 Task: Select the Australia/Eucia as time zone for the schedule.
Action: Mouse moved to (73, 532)
Screenshot: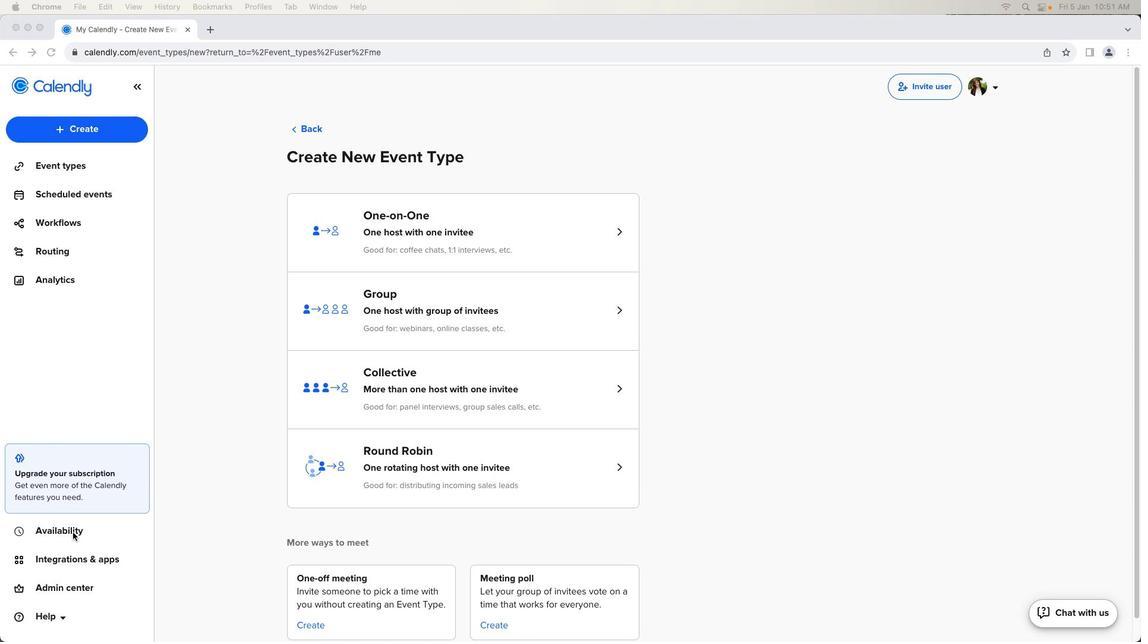 
Action: Mouse pressed left at (73, 532)
Screenshot: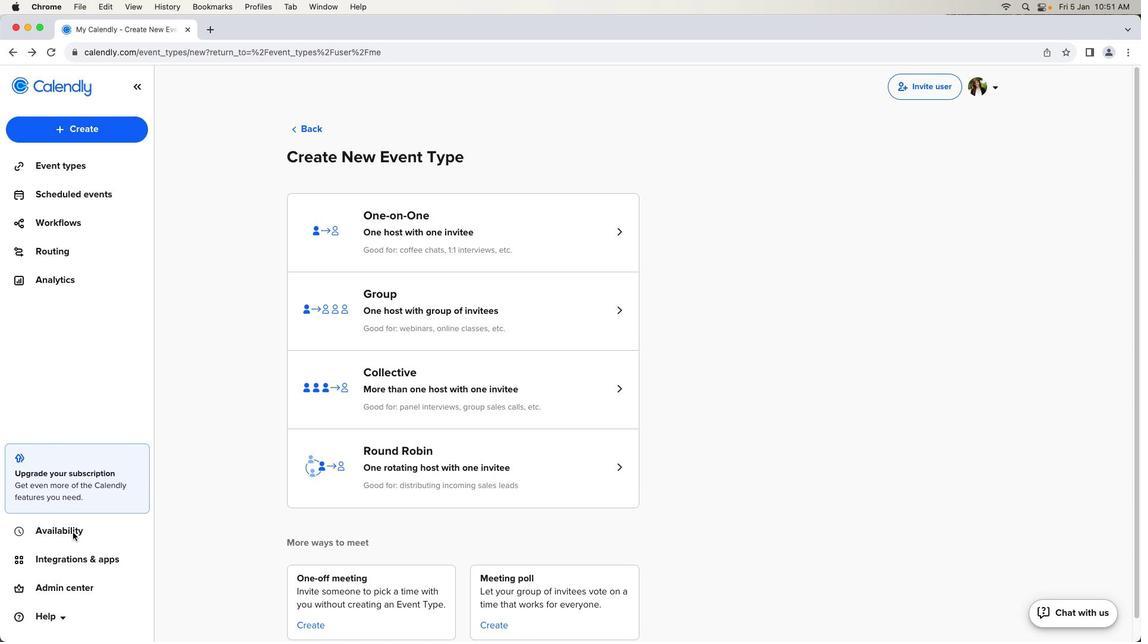 
Action: Mouse pressed left at (73, 532)
Screenshot: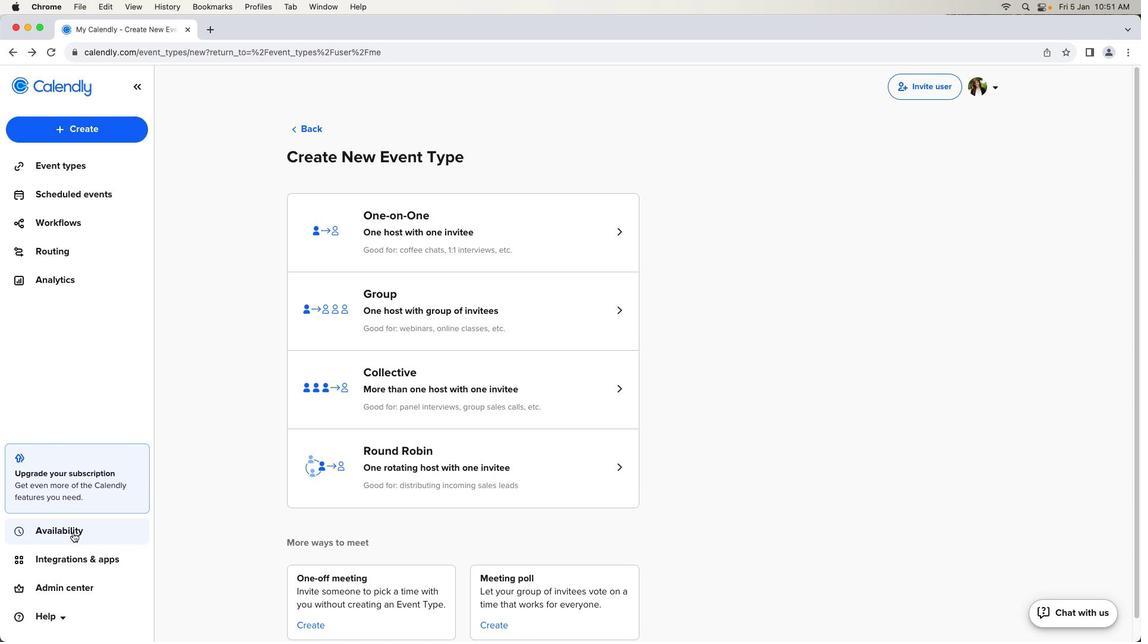 
Action: Mouse moved to (477, 288)
Screenshot: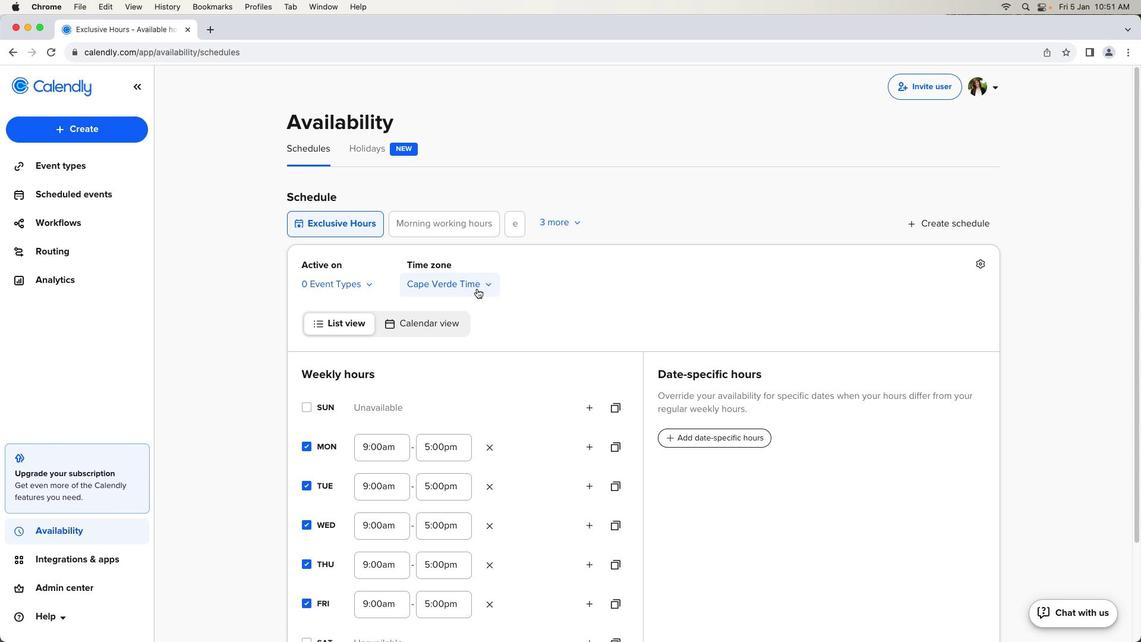 
Action: Mouse pressed left at (477, 288)
Screenshot: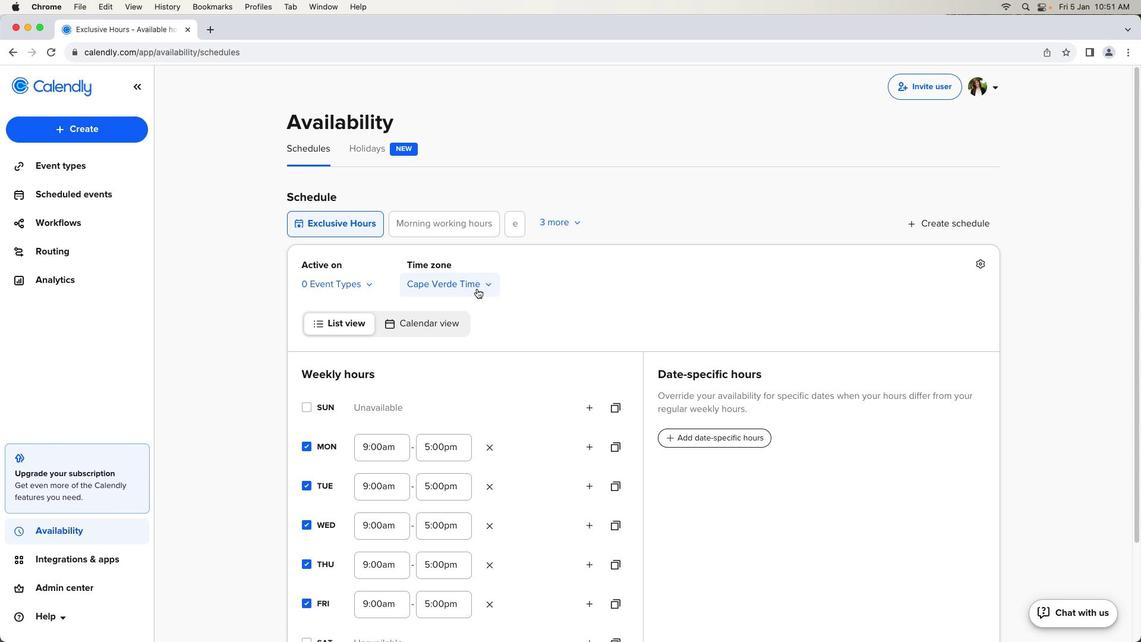 
Action: Mouse moved to (489, 451)
Screenshot: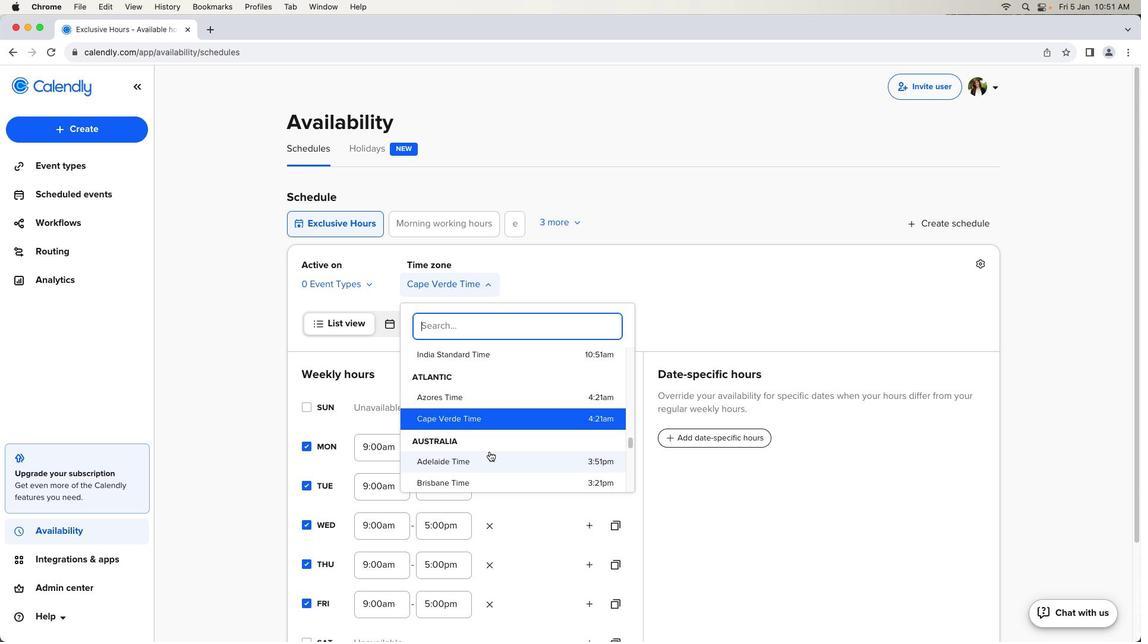 
Action: Mouse scrolled (489, 451) with delta (0, 0)
Screenshot: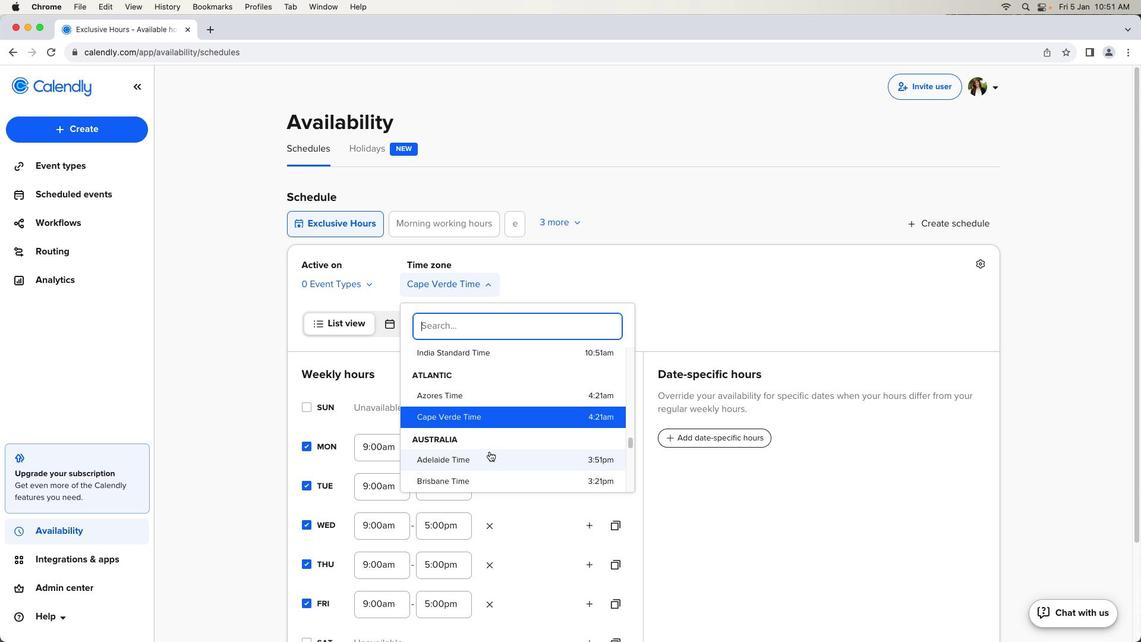
Action: Mouse scrolled (489, 451) with delta (0, 0)
Screenshot: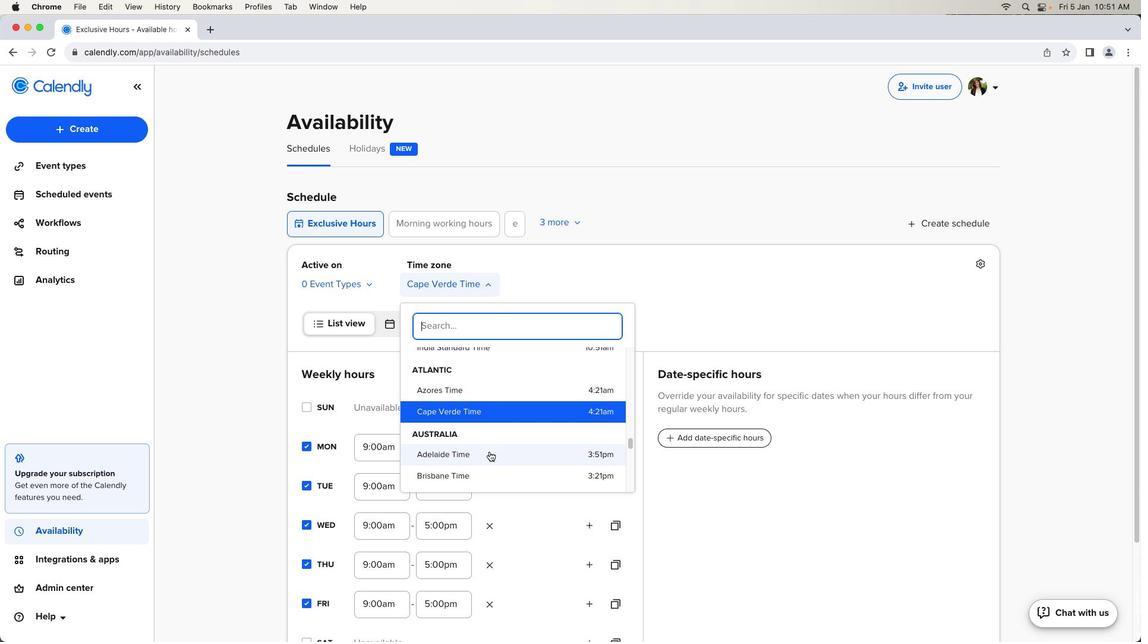 
Action: Mouse scrolled (489, 451) with delta (0, 0)
Screenshot: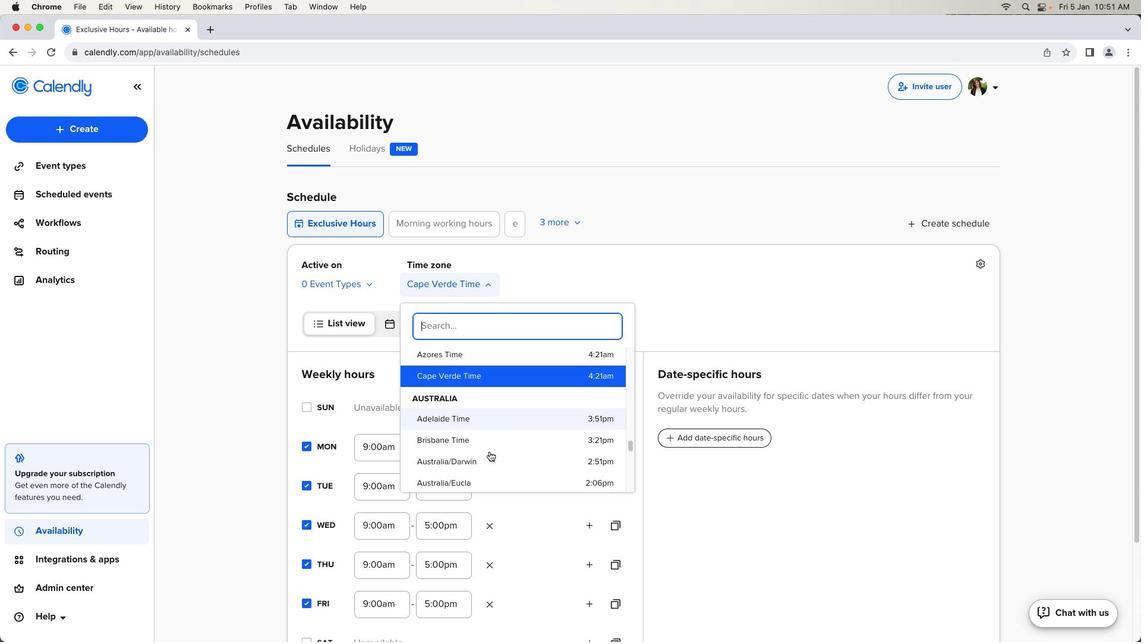 
Action: Mouse scrolled (489, 451) with delta (0, 0)
Screenshot: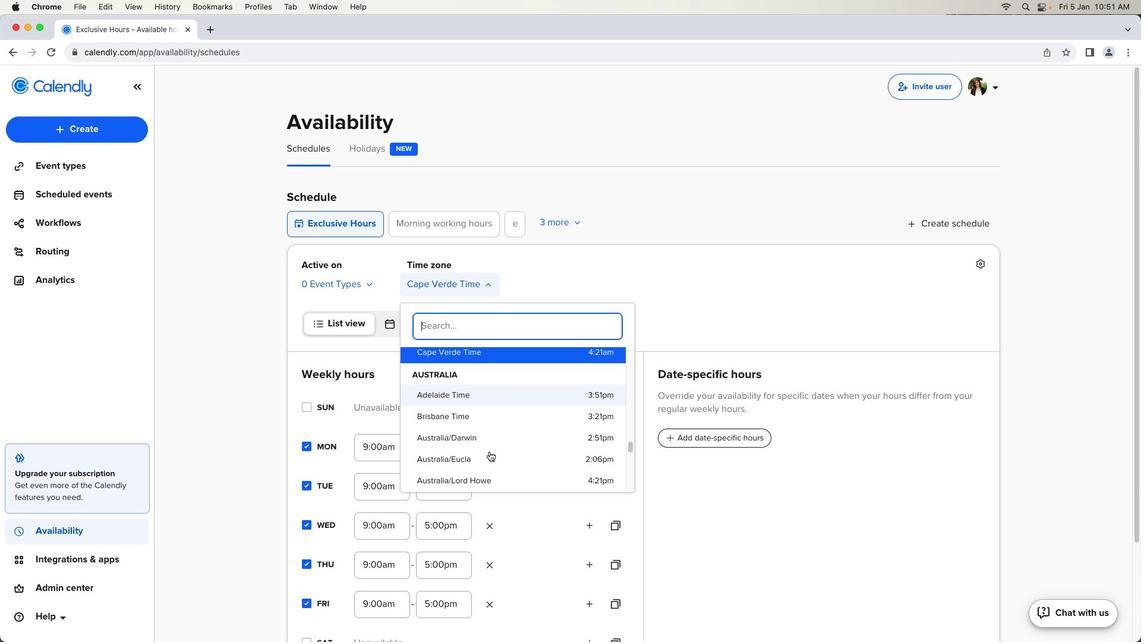 
Action: Mouse scrolled (489, 451) with delta (0, 0)
Screenshot: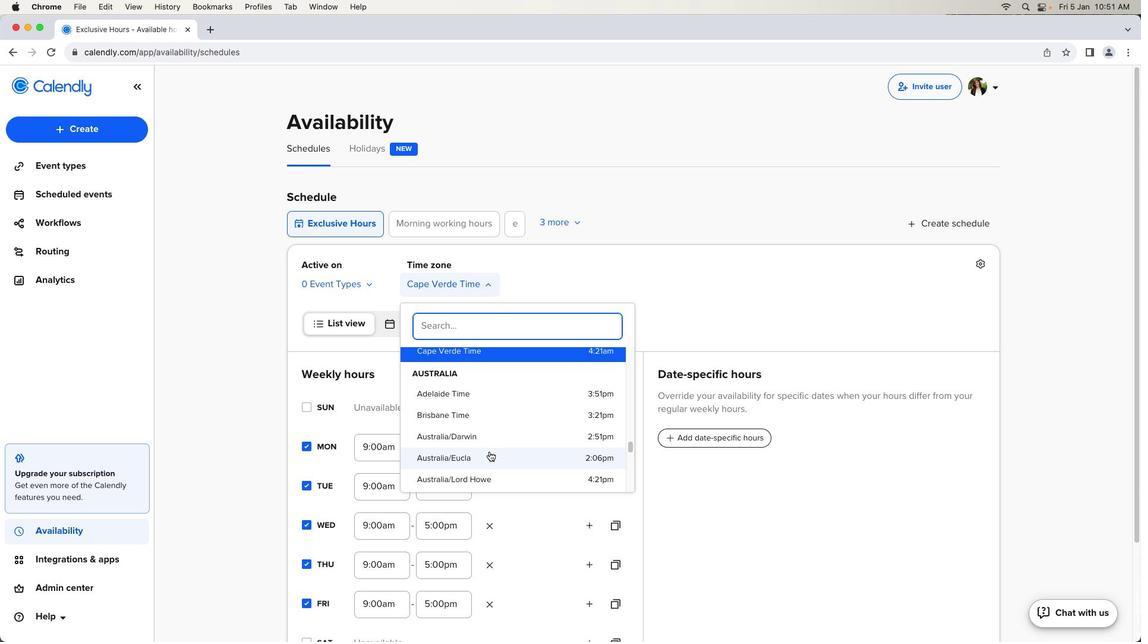 
Action: Mouse moved to (484, 454)
Screenshot: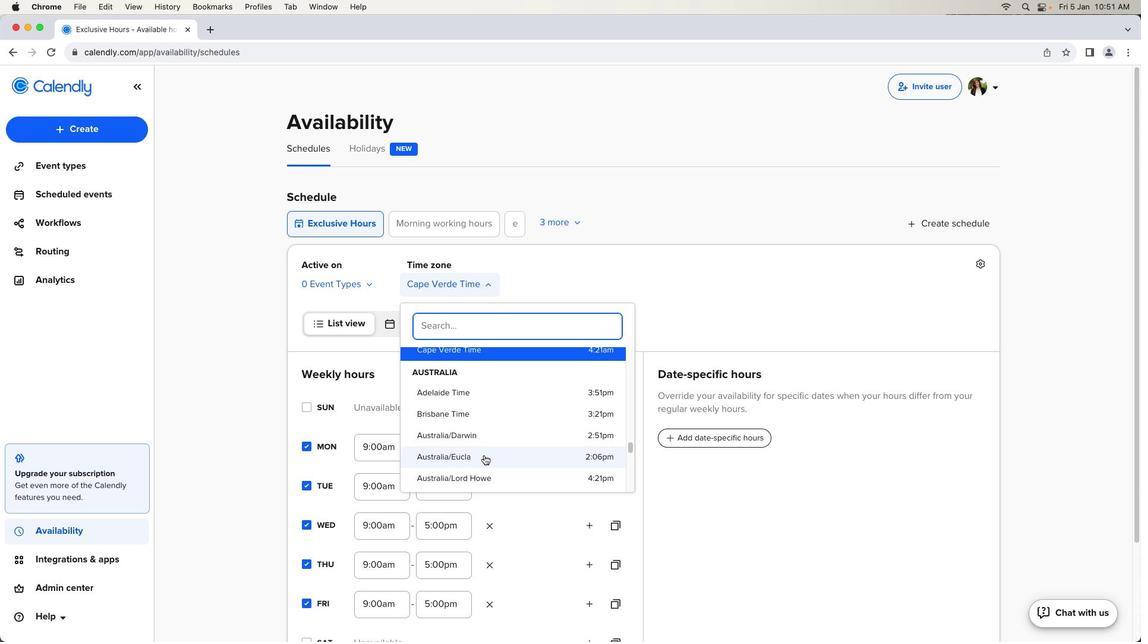 
Action: Mouse pressed left at (484, 454)
Screenshot: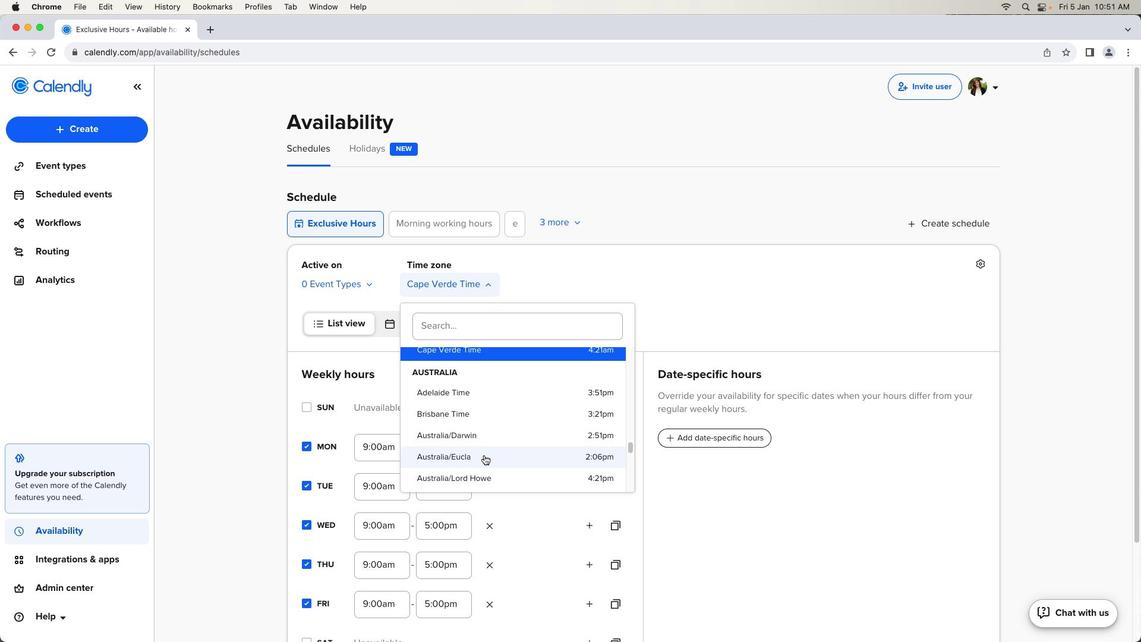 
Action: Mouse moved to (532, 420)
Screenshot: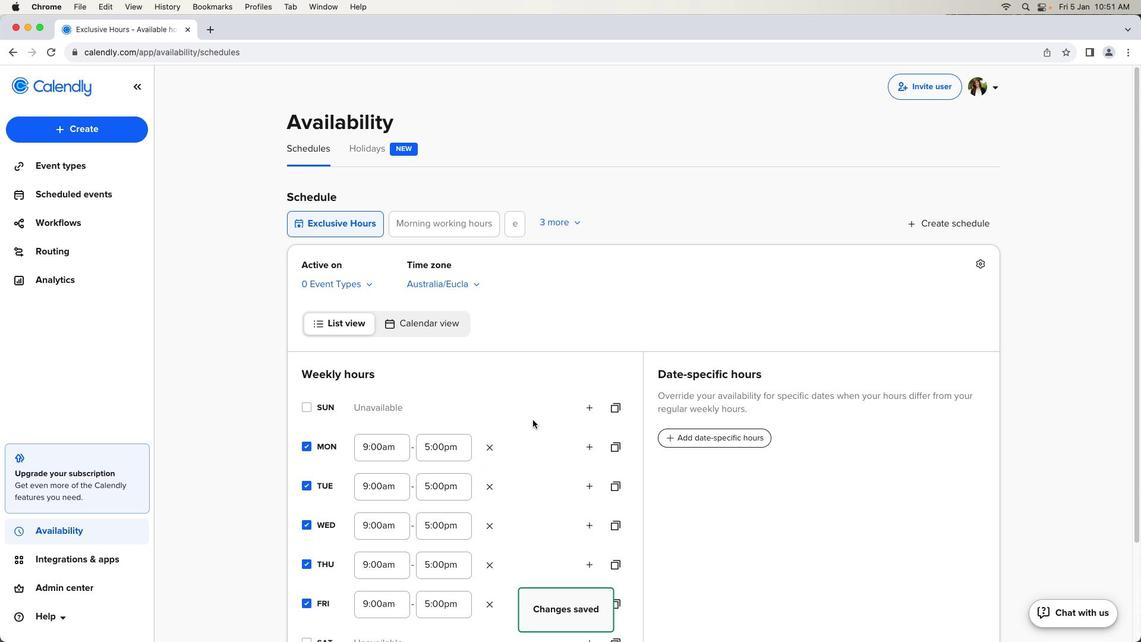 
